 Task: Log work in the project ZoomOut for the issue 'Implement a new cloud-based project portfolio management system for a company with advanced portfolio tracking and reporting capabilities' spent time as '3w 6d 21h 37m' and remaining time as '2w 6d 11h 54m' and move to top of backlog. Now add the issue to the epic 'Capacity Management Process Improvement'.
Action: Mouse moved to (658, 408)
Screenshot: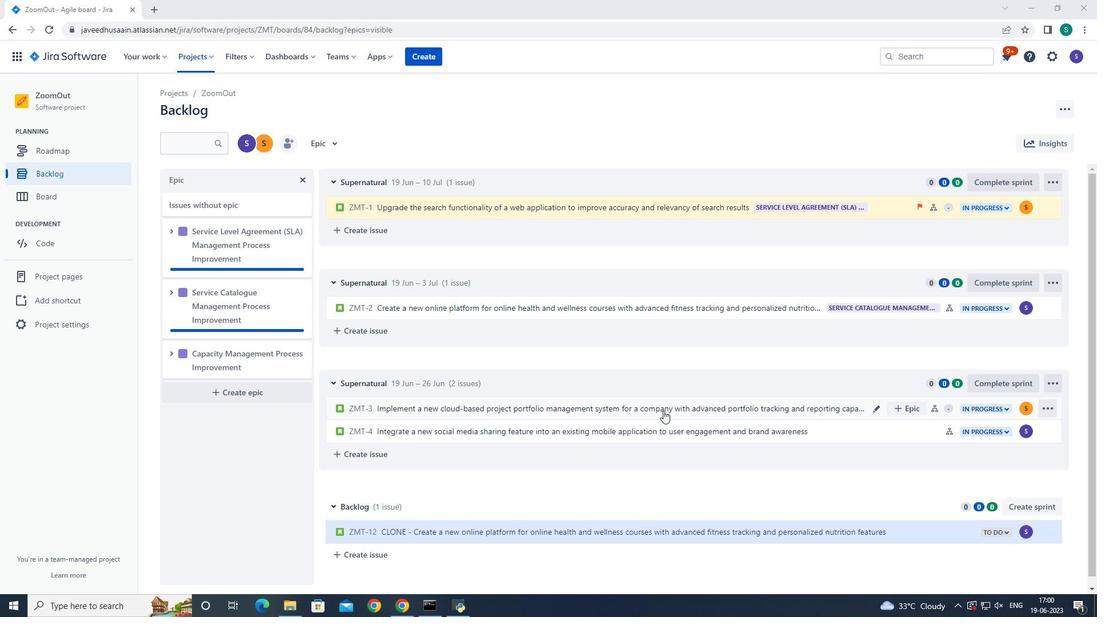 
Action: Mouse pressed left at (658, 408)
Screenshot: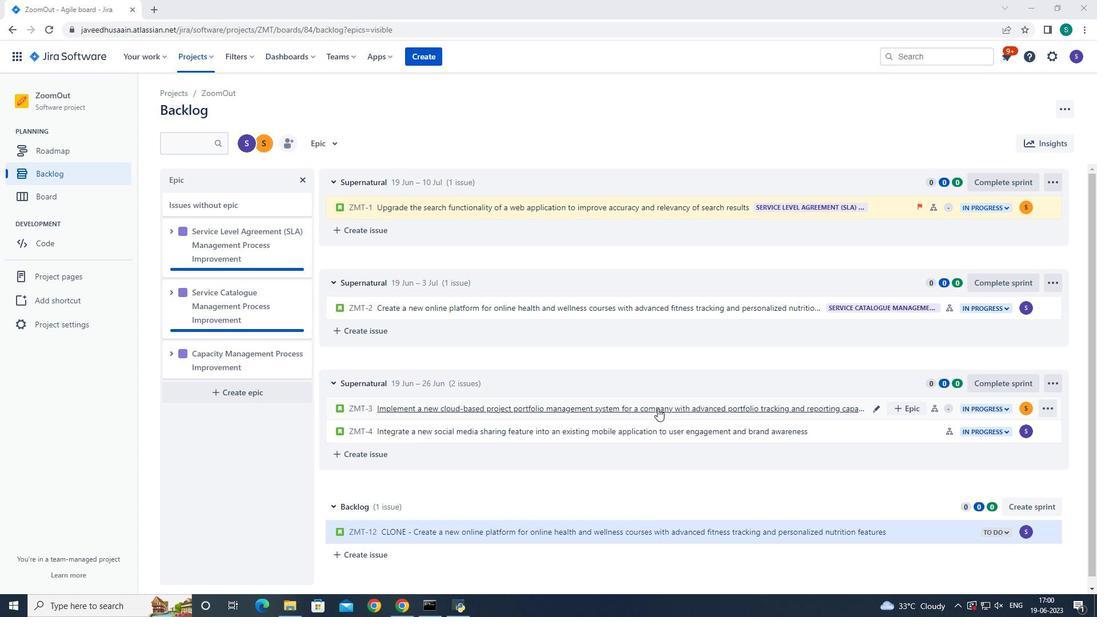 
Action: Mouse moved to (1041, 179)
Screenshot: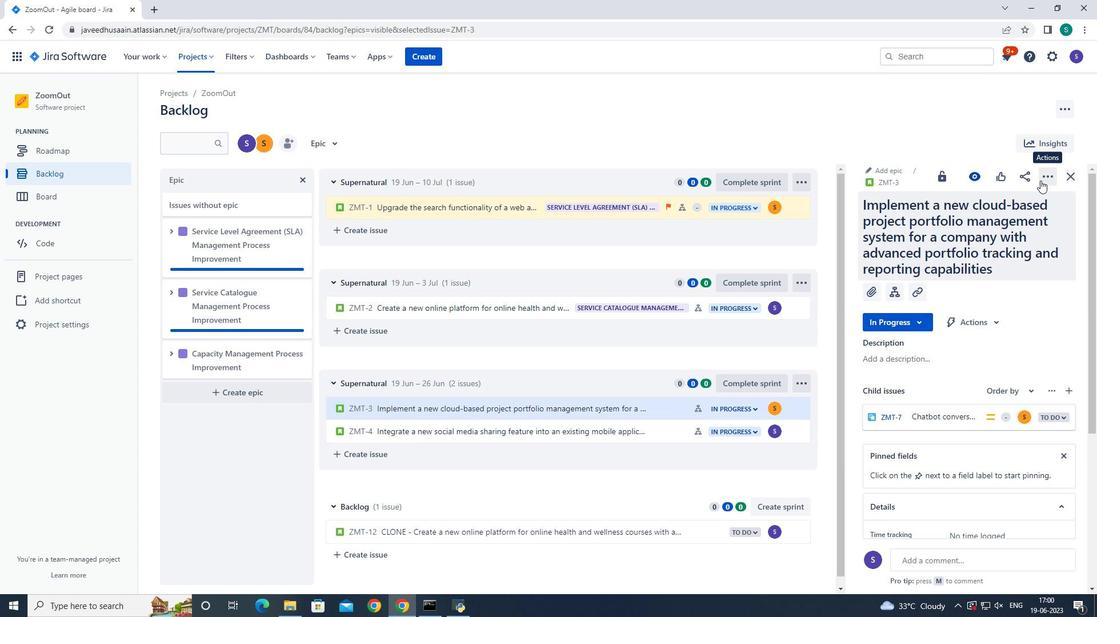
Action: Mouse pressed left at (1041, 179)
Screenshot: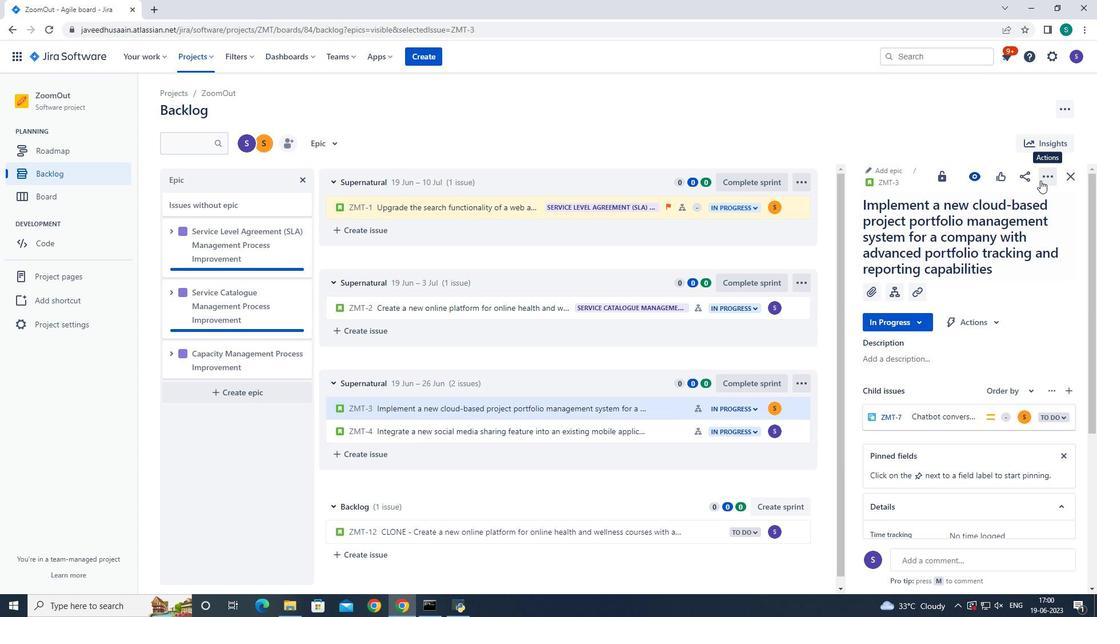 
Action: Mouse moved to (1006, 212)
Screenshot: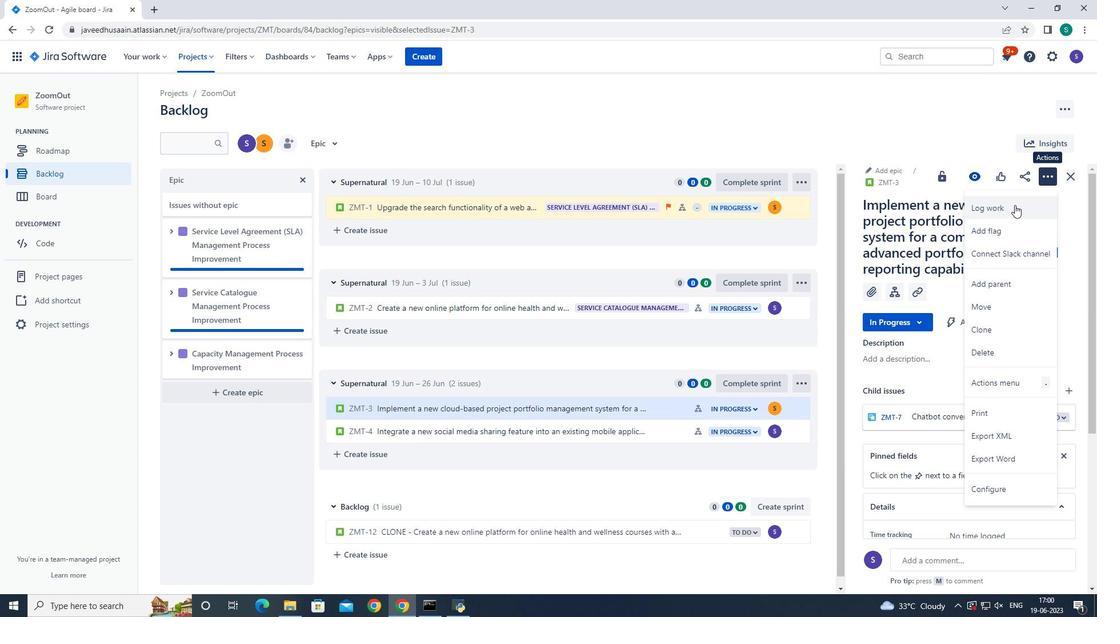 
Action: Mouse pressed left at (1006, 212)
Screenshot: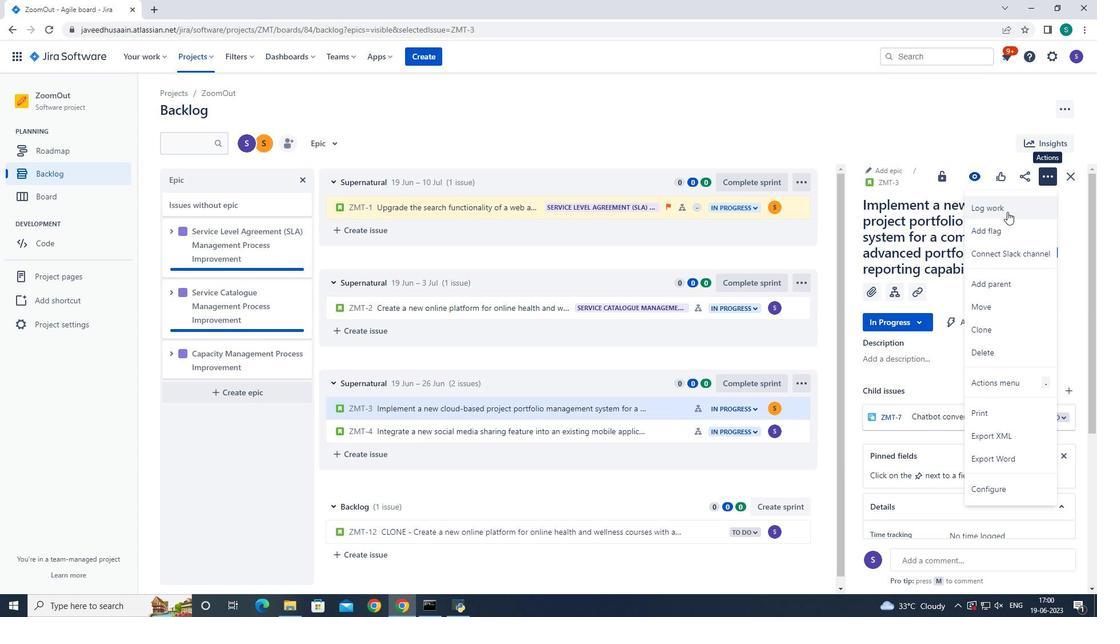 
Action: Mouse moved to (475, 166)
Screenshot: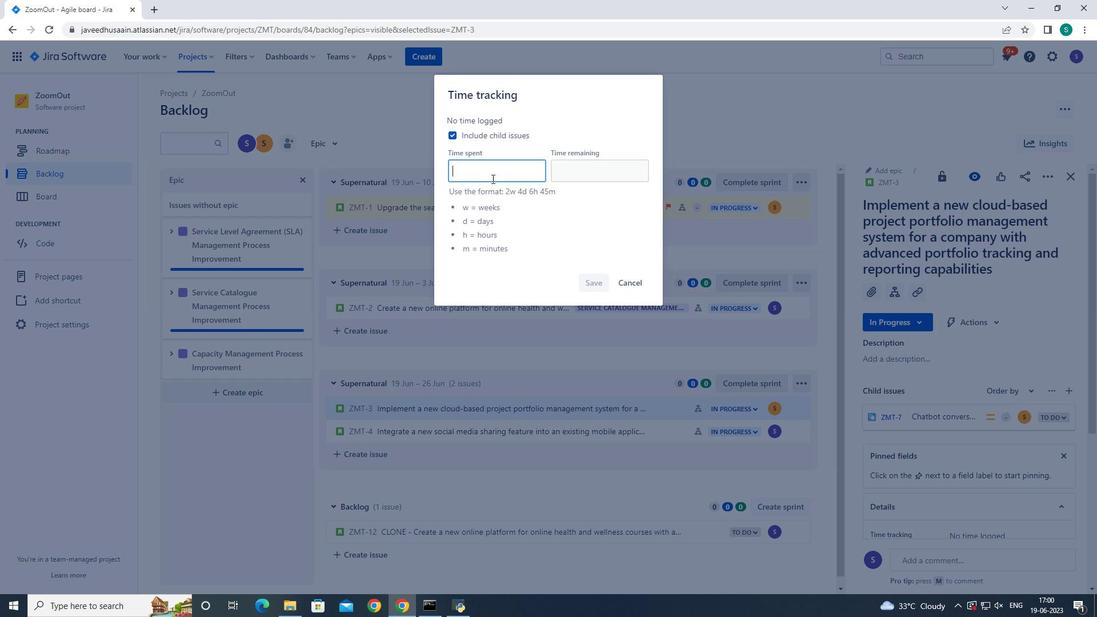 
Action: Mouse pressed left at (475, 166)
Screenshot: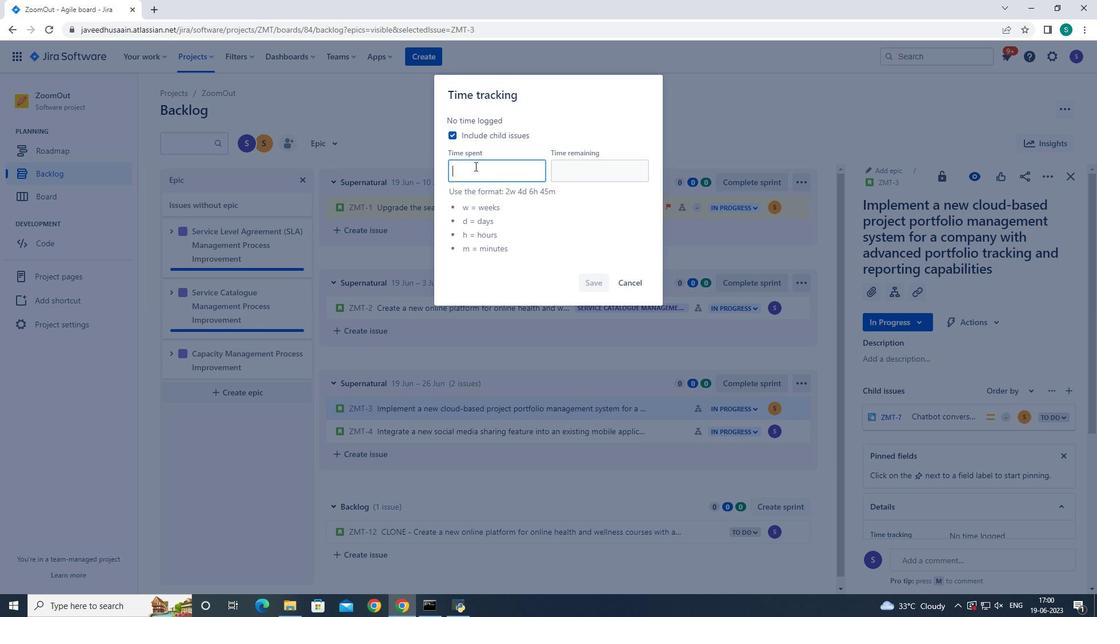 
Action: Key pressed 3w<Key.space>6d<Key.space>21h<Key.space>37m<Key.tab>2w<Key.space>6d<Key.space>11h<Key.space>54m
Screenshot: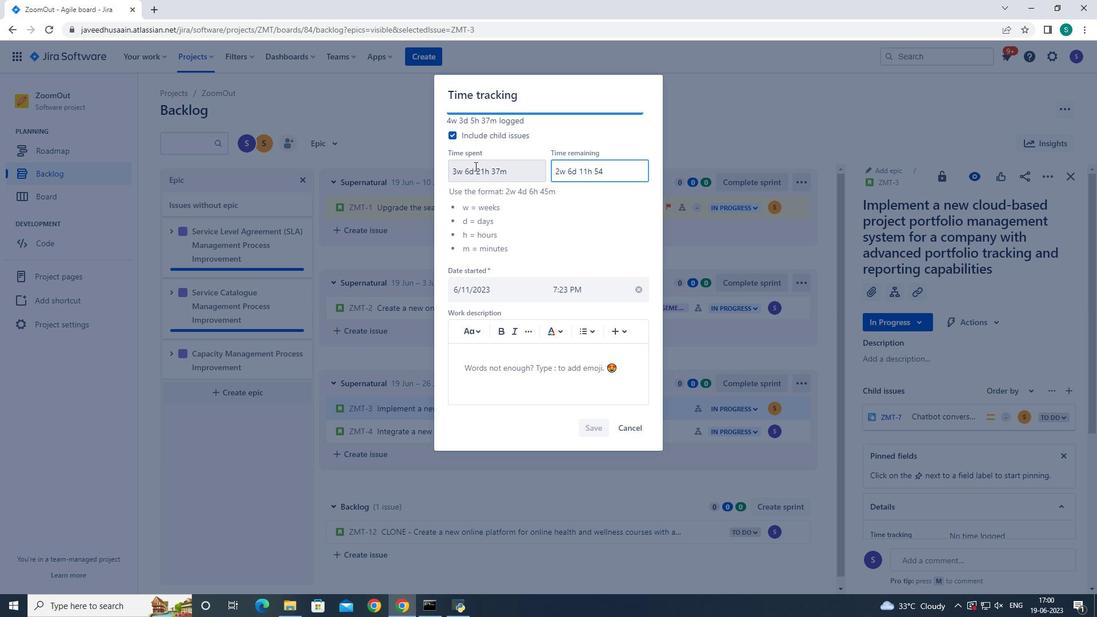 
Action: Mouse moved to (590, 427)
Screenshot: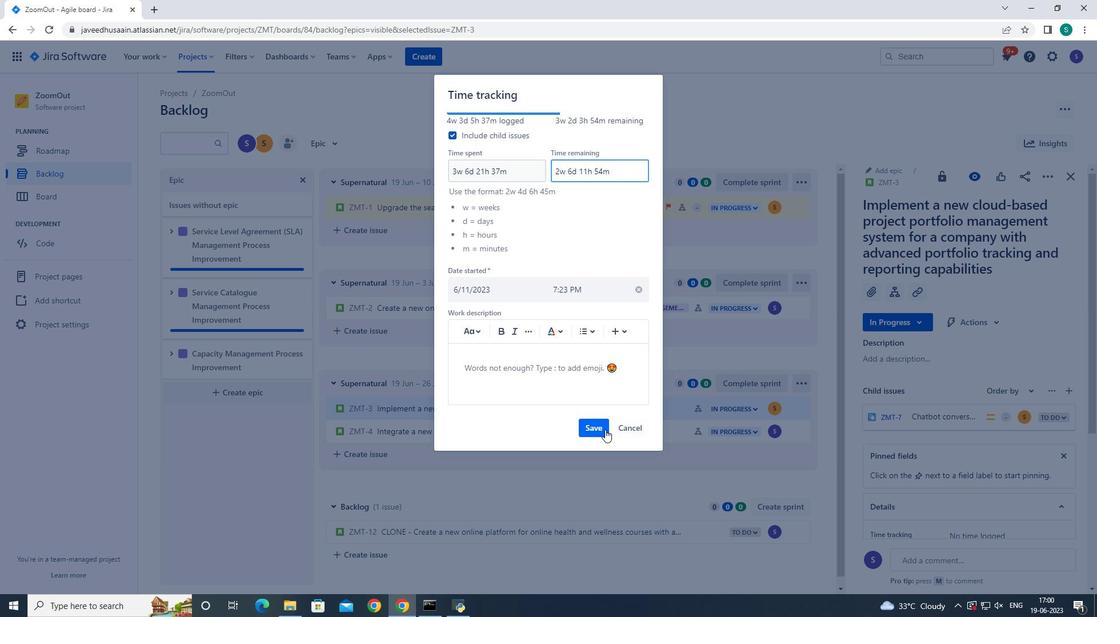 
Action: Mouse pressed left at (590, 427)
Screenshot: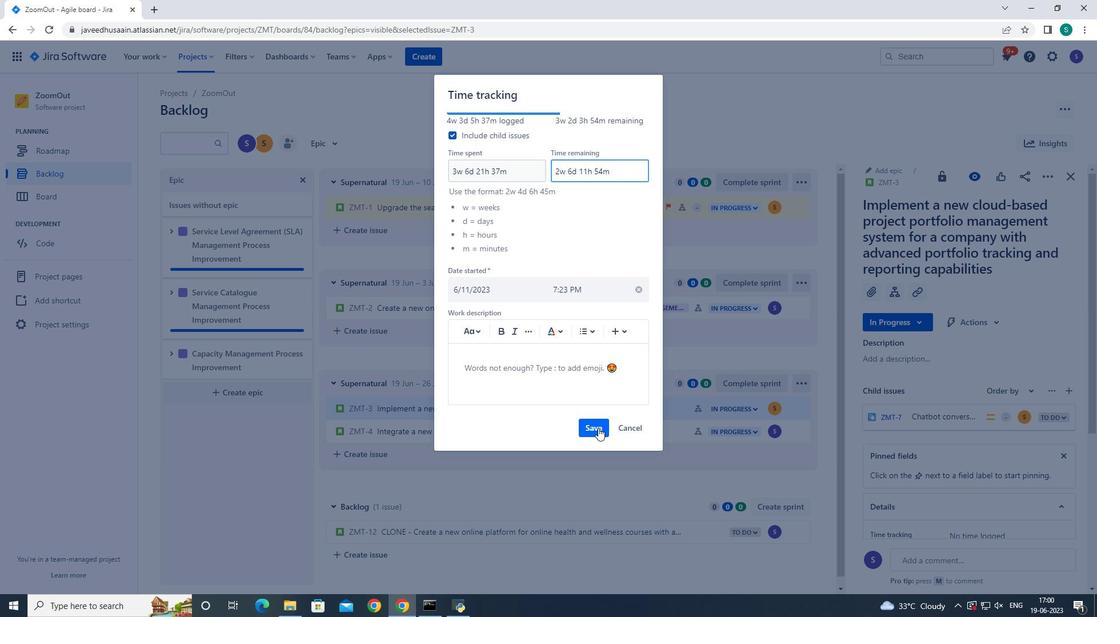 
Action: Mouse moved to (1068, 177)
Screenshot: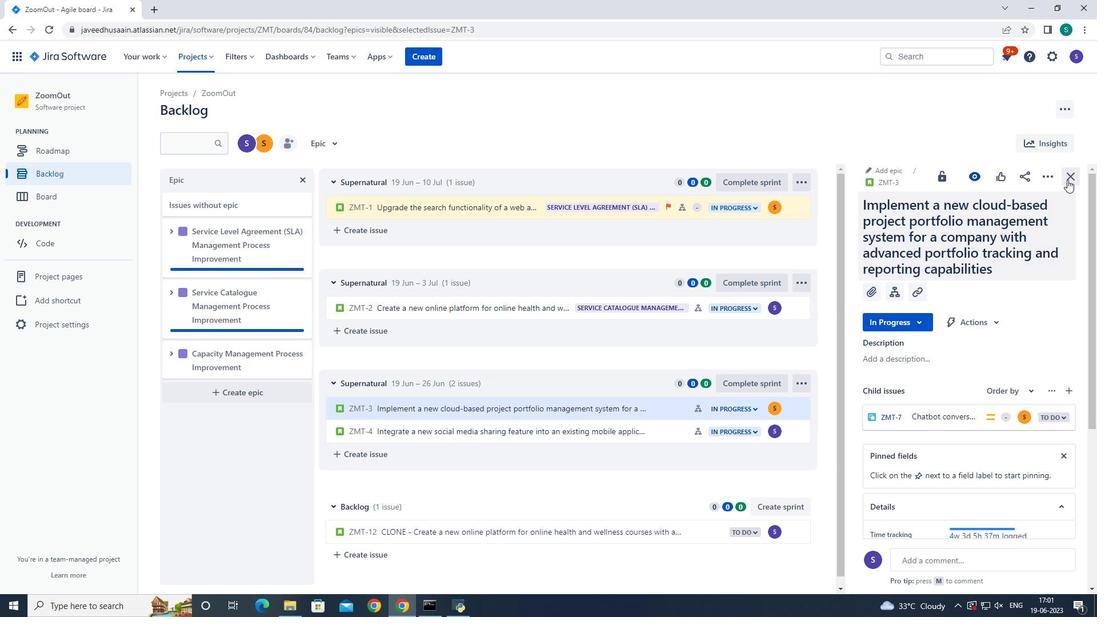 
Action: Mouse pressed left at (1068, 177)
Screenshot: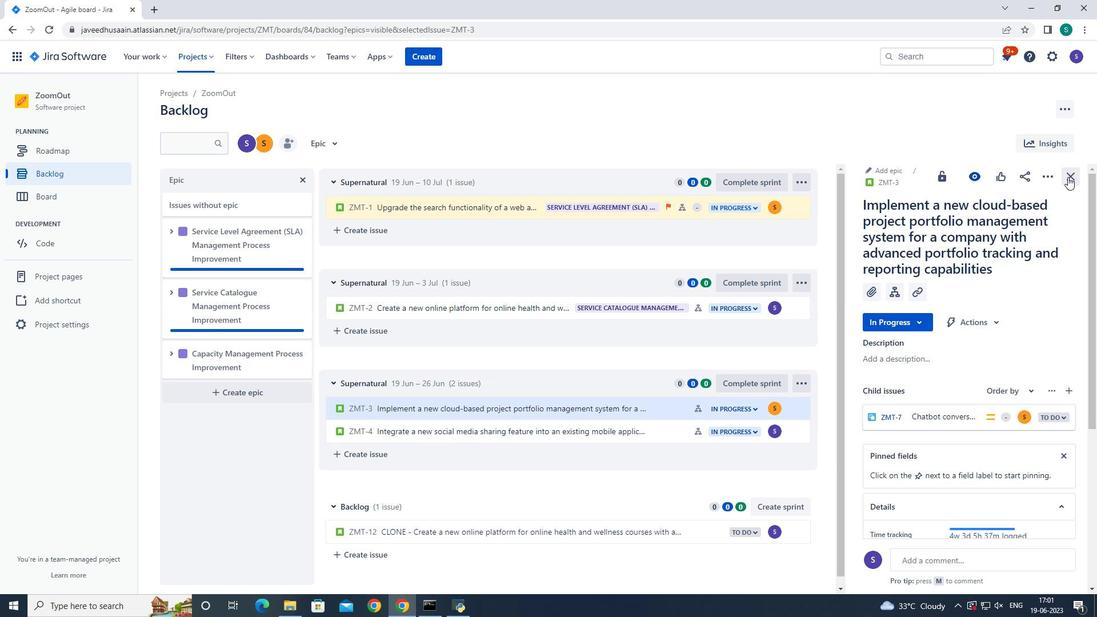
Action: Mouse moved to (1047, 403)
Screenshot: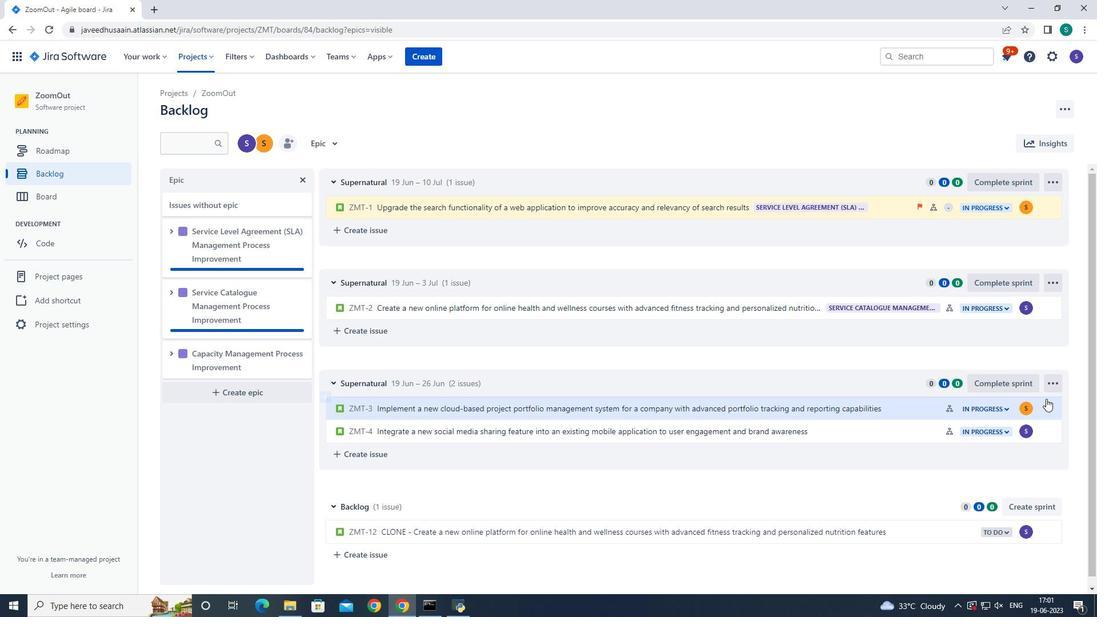 
Action: Mouse pressed left at (1047, 403)
Screenshot: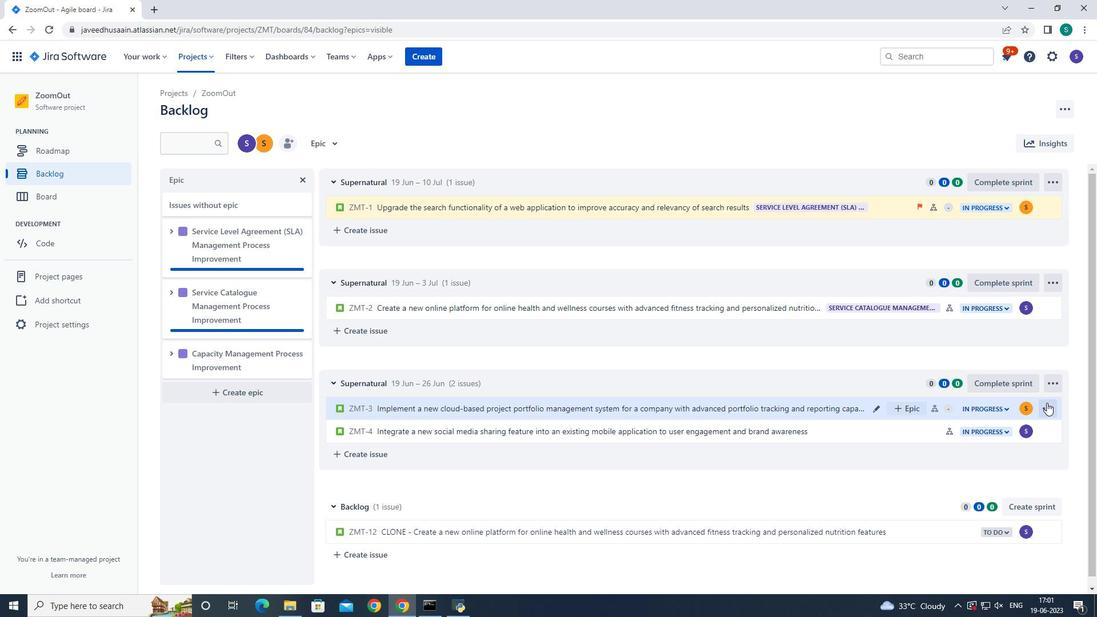 
Action: Mouse moved to (1029, 358)
Screenshot: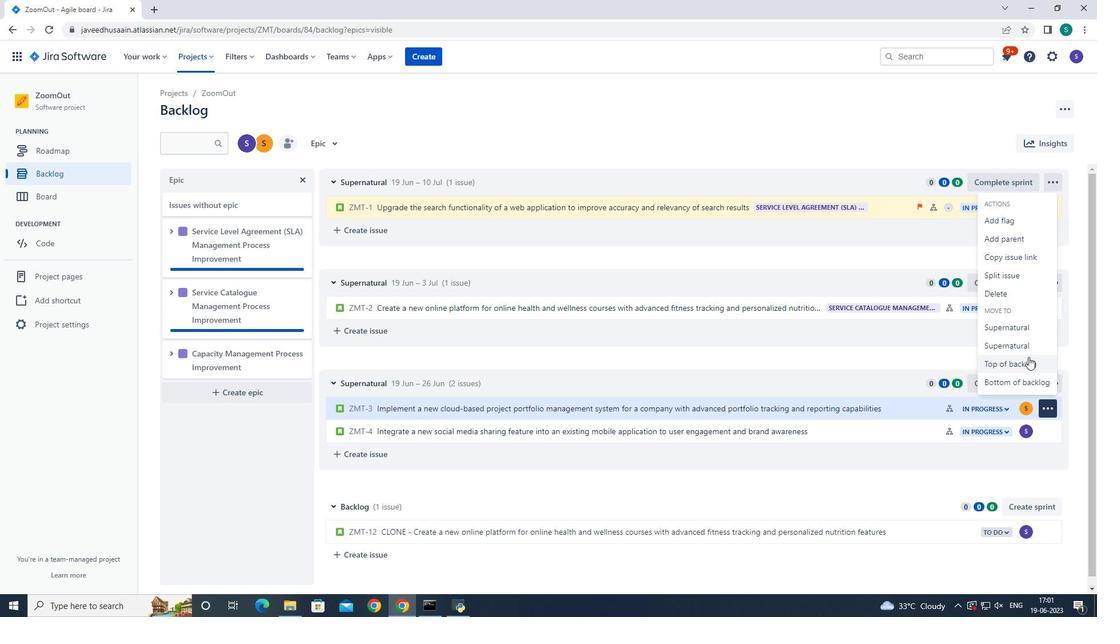 
Action: Mouse pressed left at (1029, 358)
Screenshot: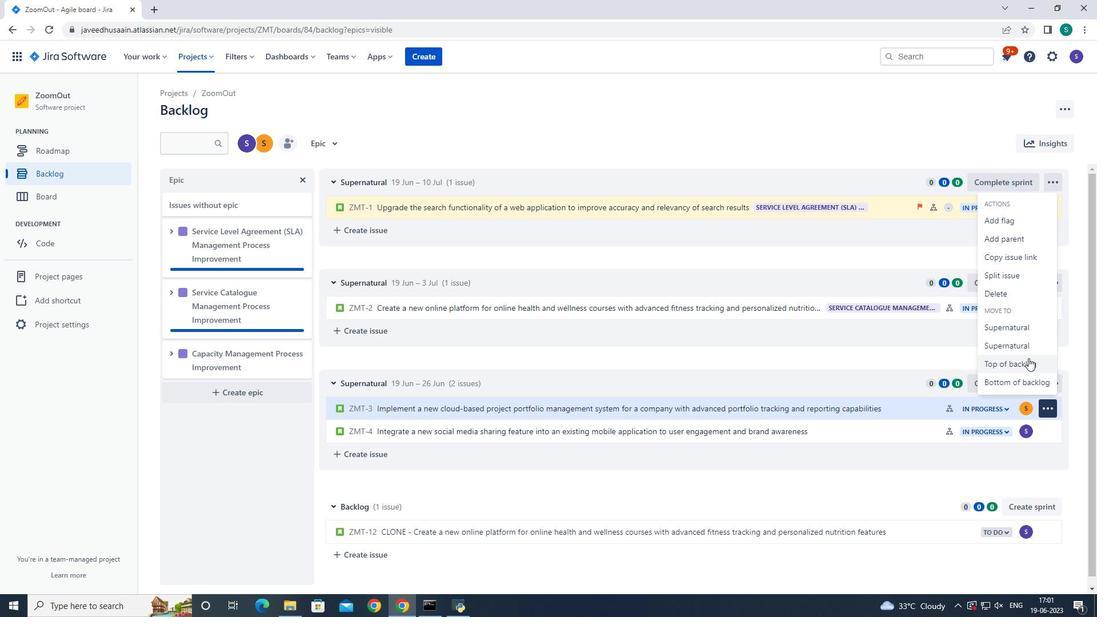 
Action: Mouse moved to (588, 182)
Screenshot: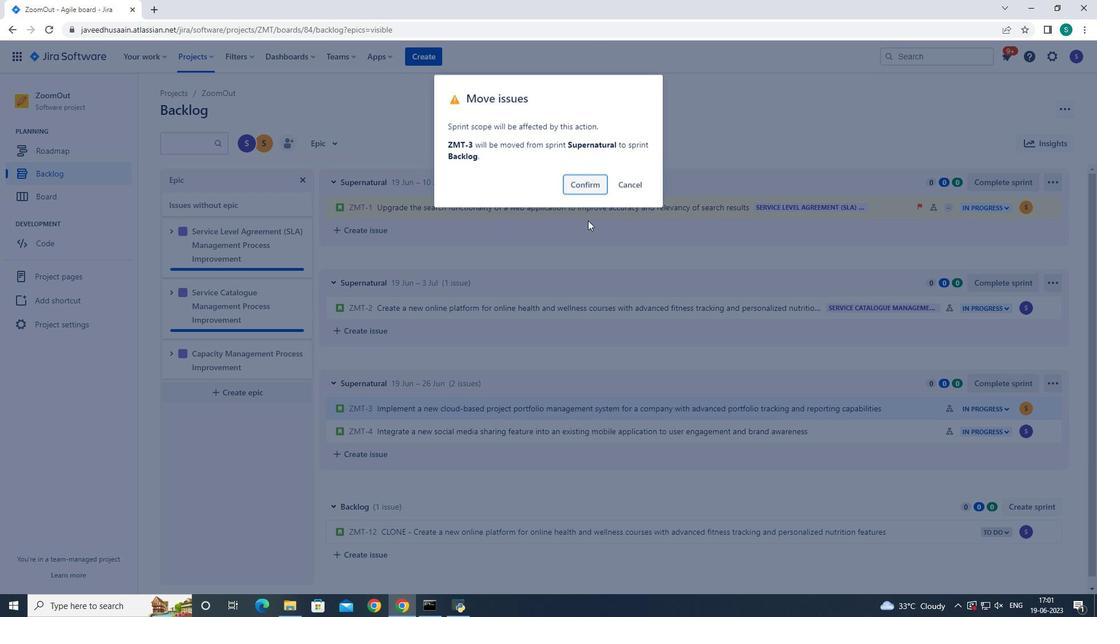 
Action: Mouse pressed left at (588, 182)
Screenshot: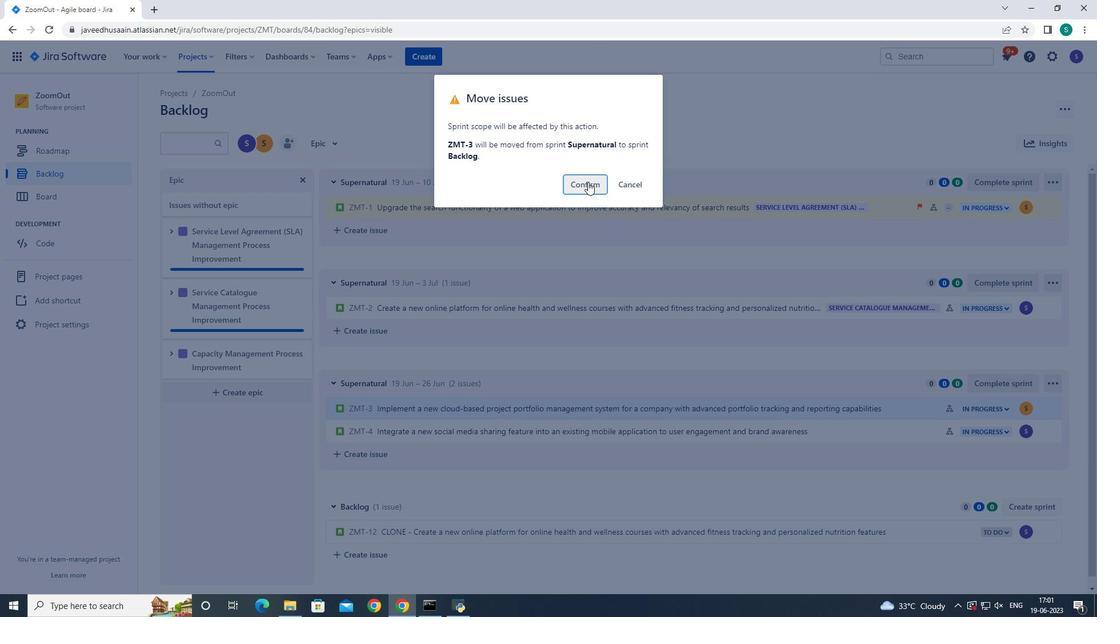 
Action: Mouse moved to (907, 510)
Screenshot: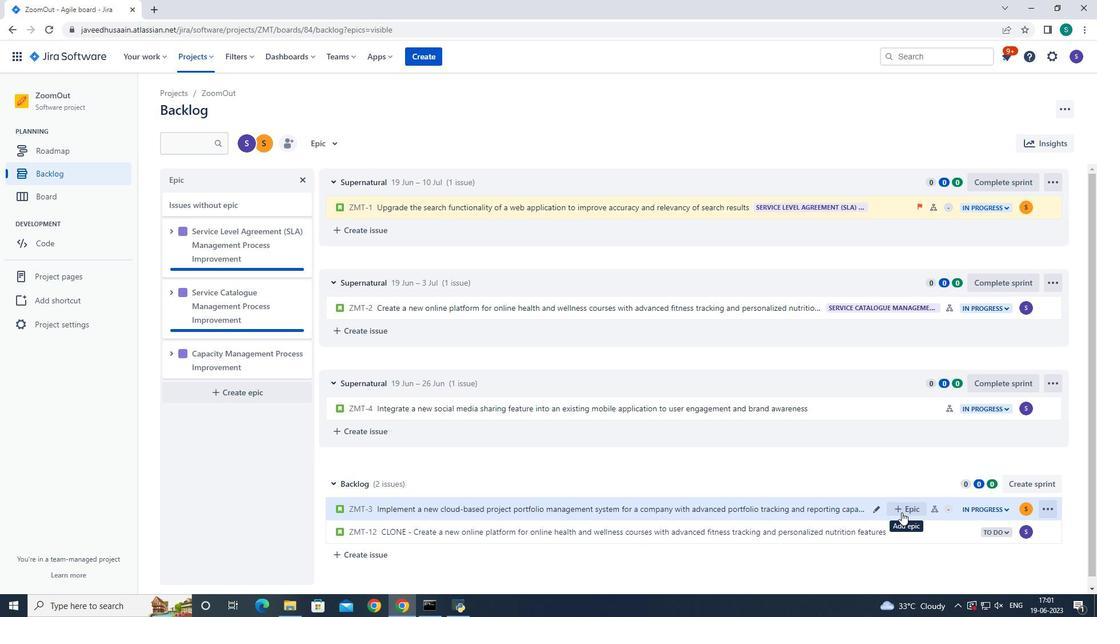 
Action: Mouse pressed left at (907, 510)
Screenshot: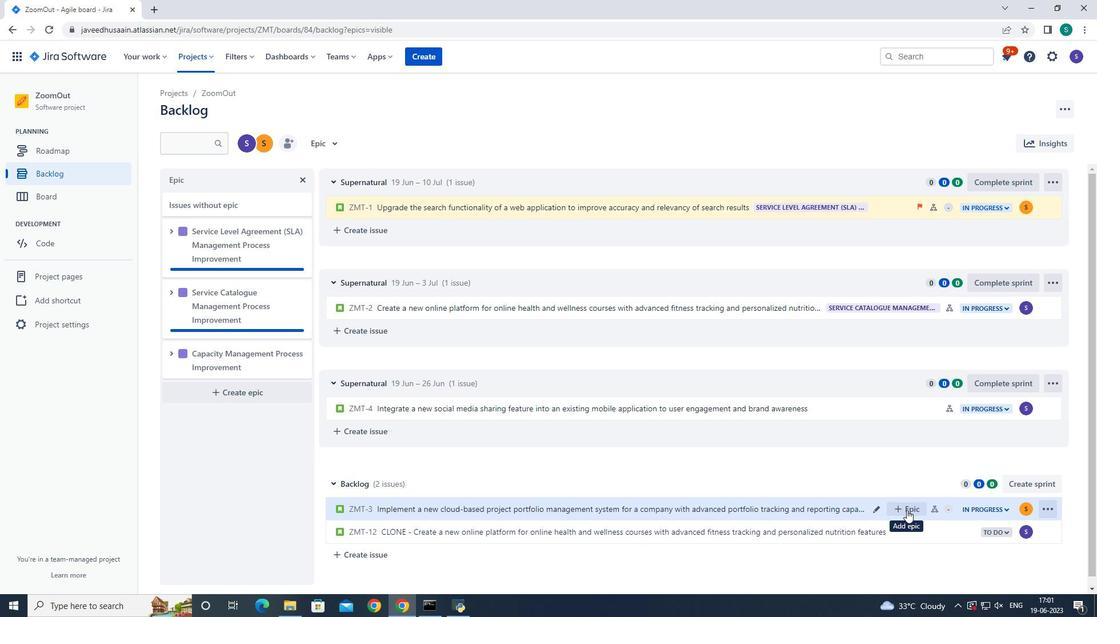 
Action: Mouse scrolled (907, 509) with delta (0, 0)
Screenshot: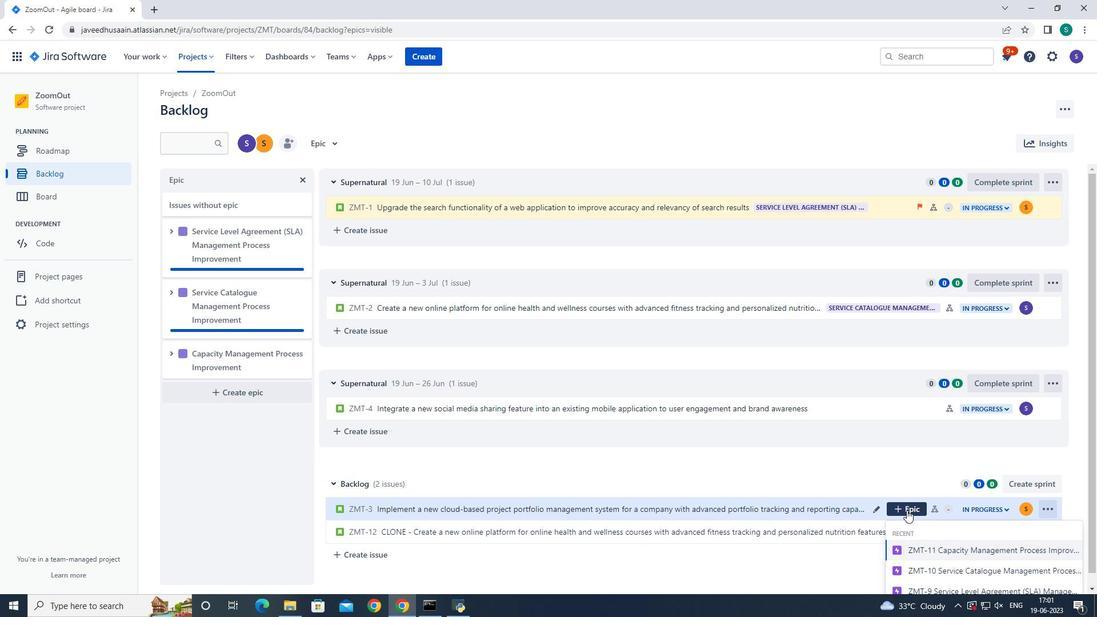 
Action: Mouse scrolled (907, 509) with delta (0, 0)
Screenshot: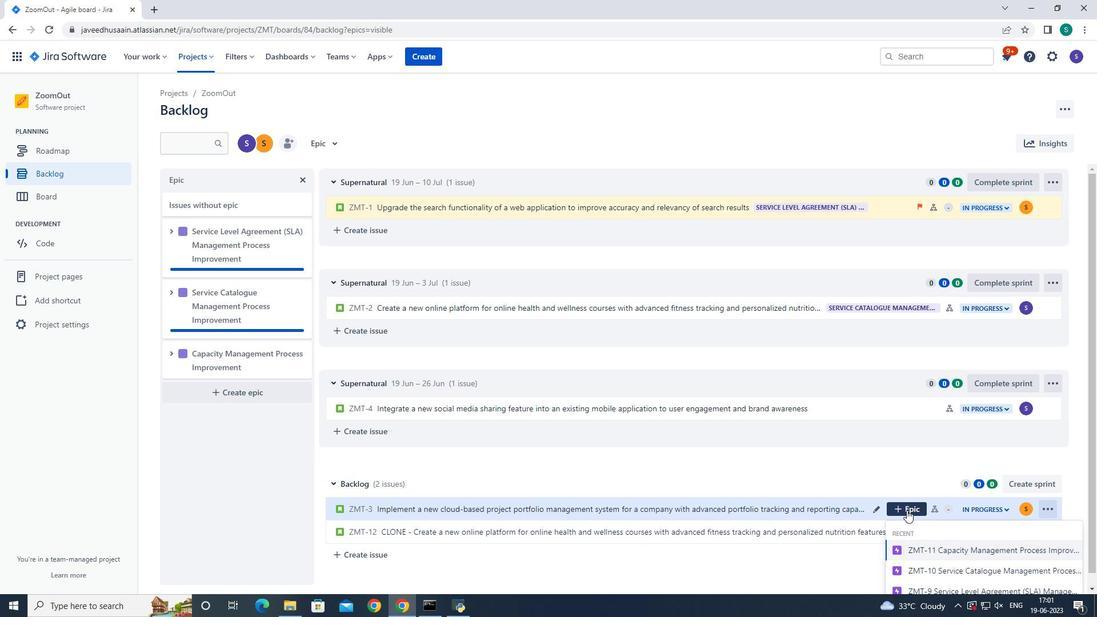 
Action: Mouse moved to (963, 535)
Screenshot: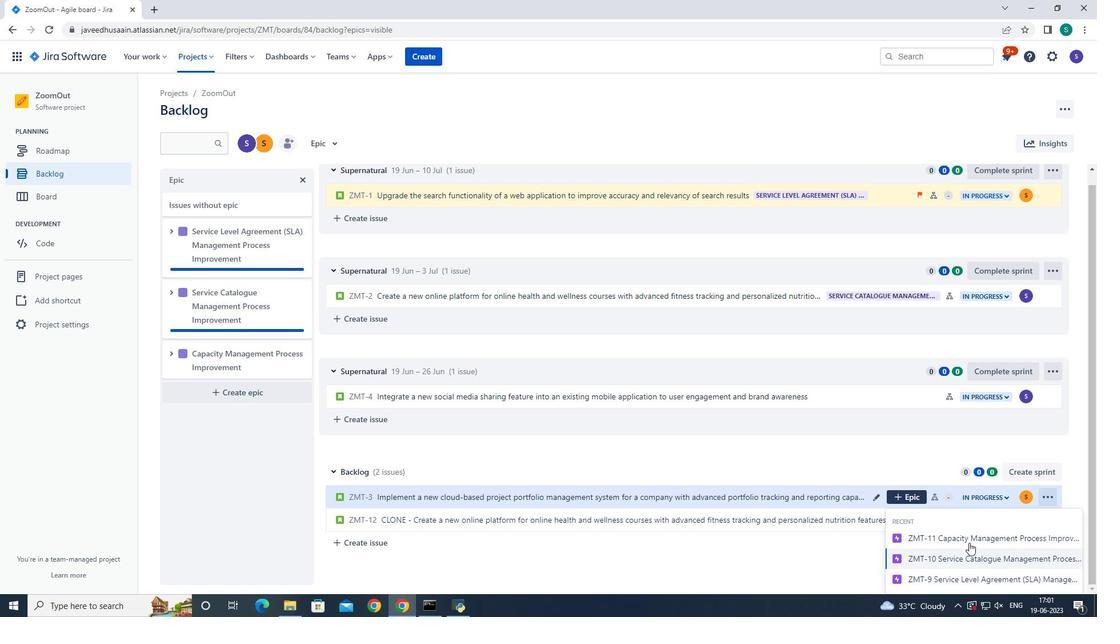 
Action: Mouse pressed left at (963, 535)
Screenshot: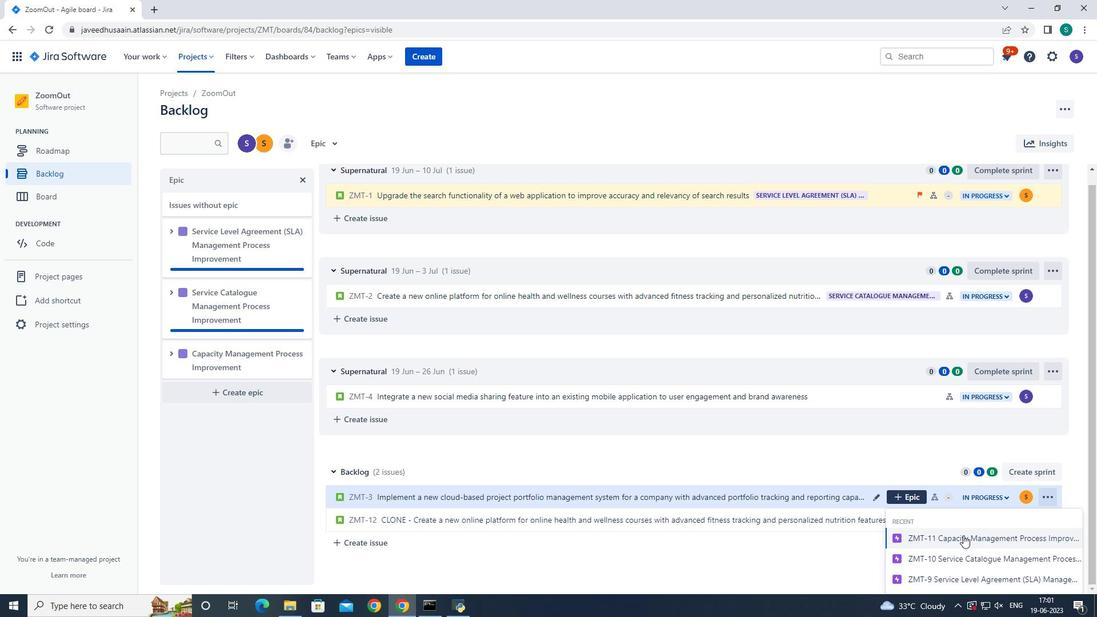 
Action: Mouse moved to (870, 472)
Screenshot: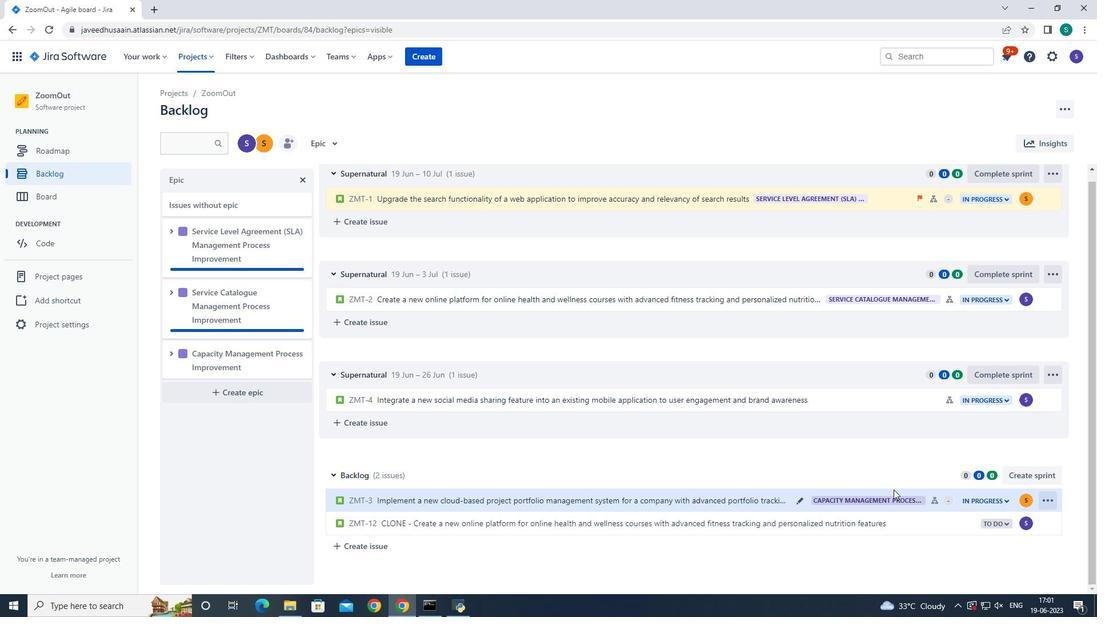 
